 Task: Check the number of townhouses sold in the last 5 years.
Action: Mouse moved to (849, 167)
Screenshot: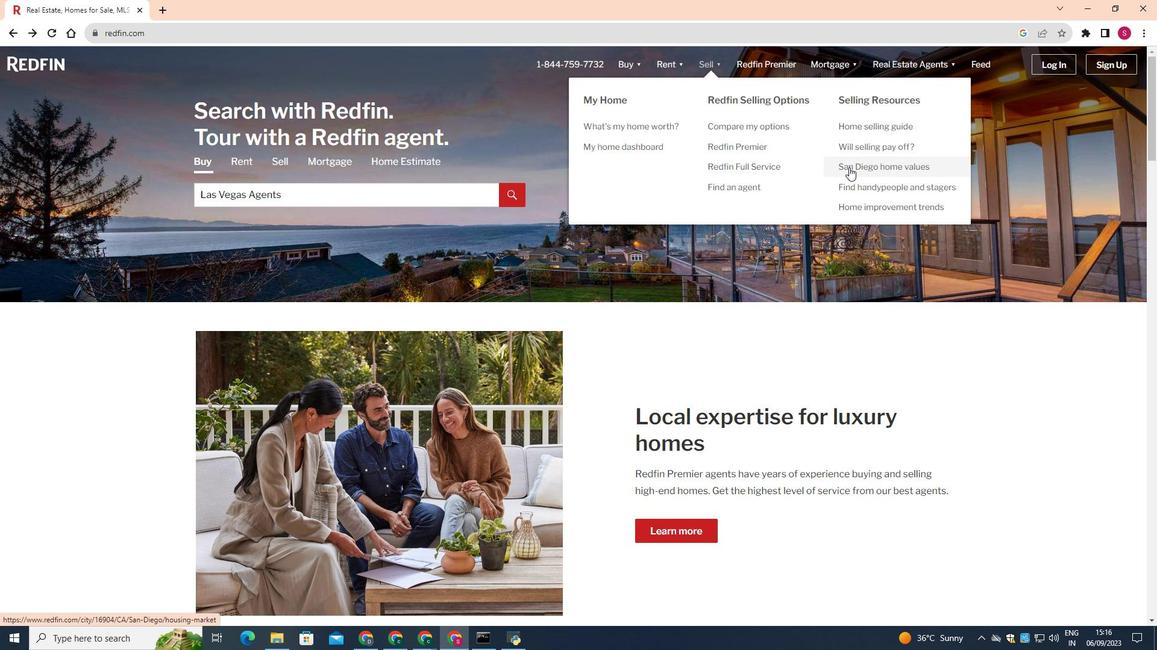 
Action: Mouse pressed left at (849, 167)
Screenshot: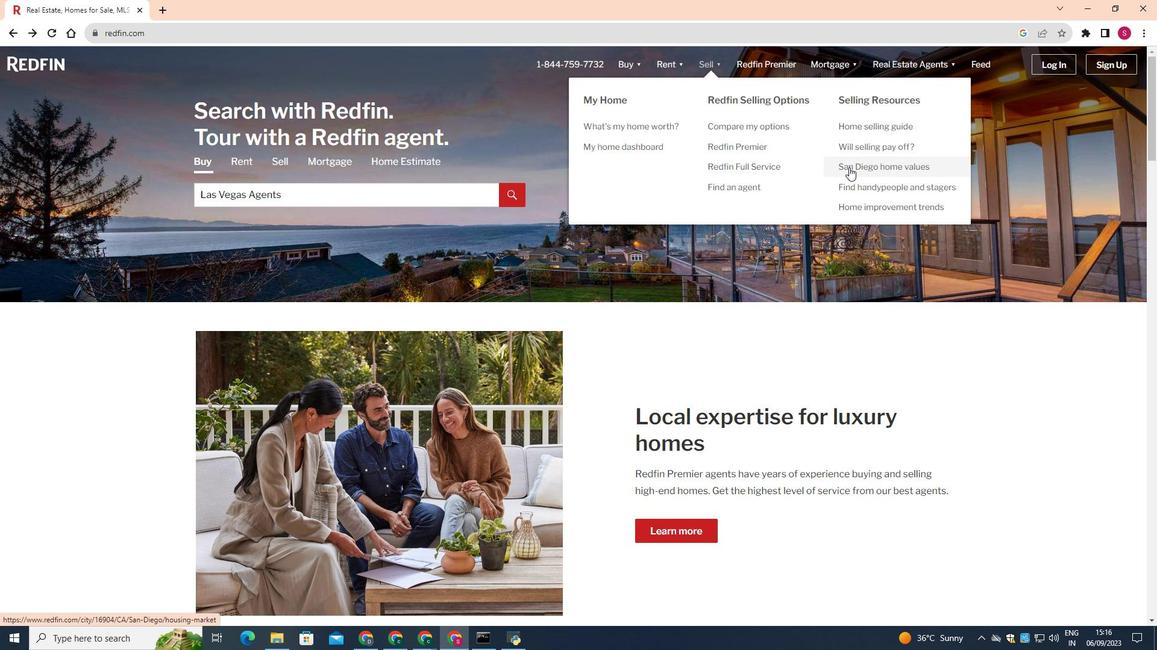 
Action: Mouse moved to (553, 365)
Screenshot: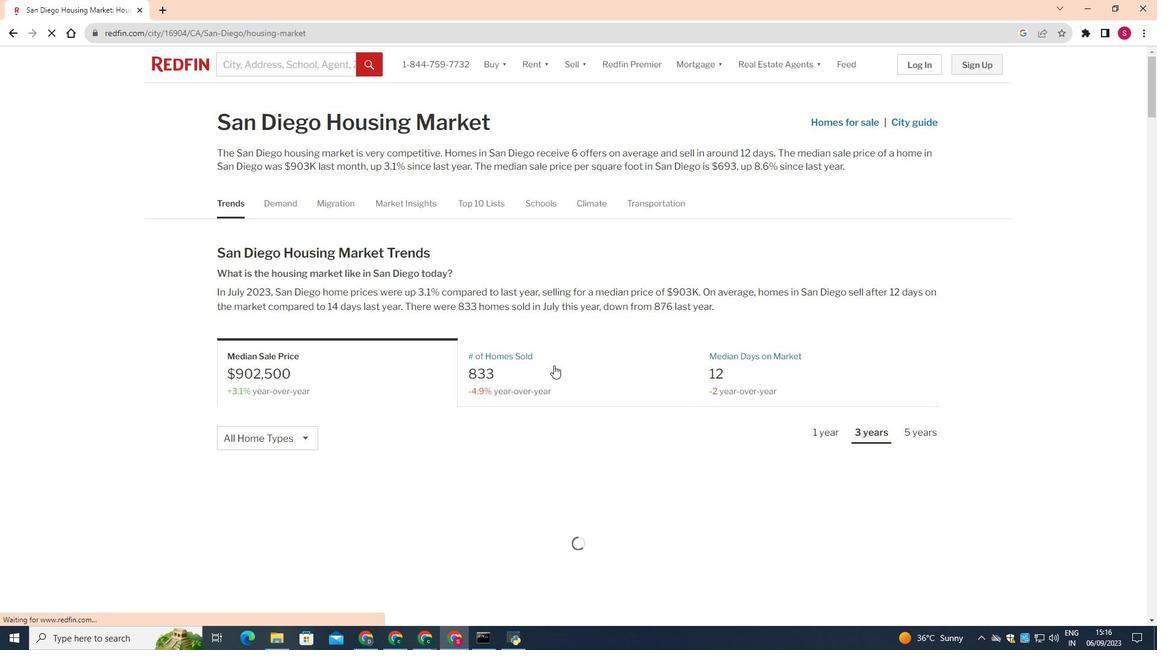 
Action: Mouse pressed left at (553, 365)
Screenshot: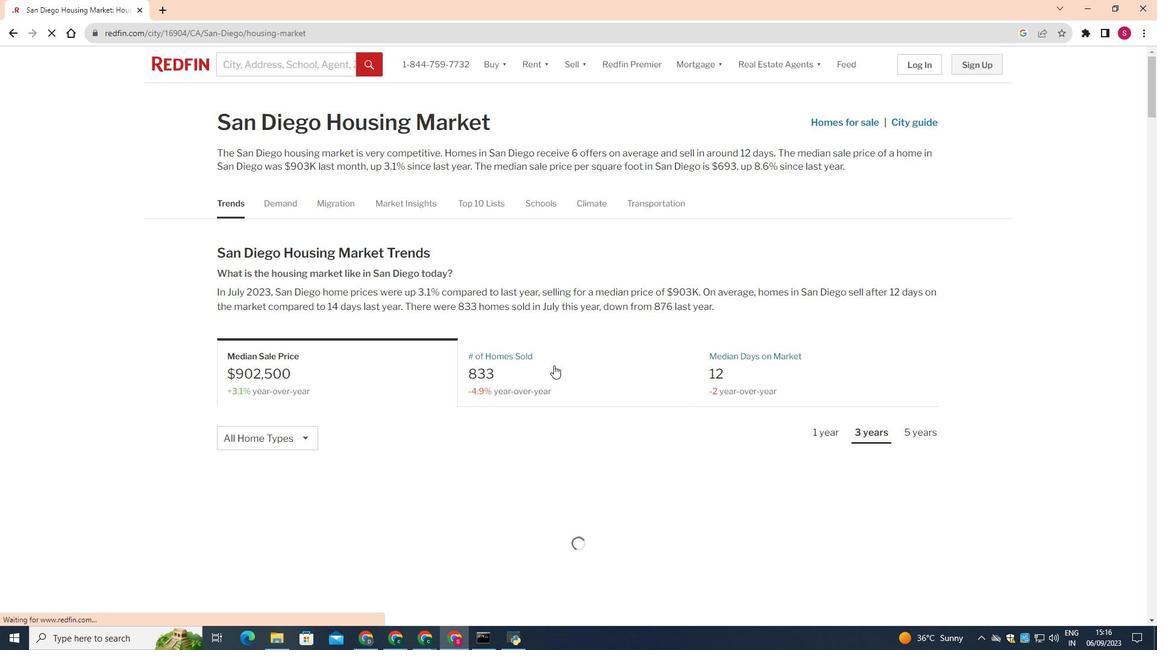 
Action: Mouse moved to (276, 435)
Screenshot: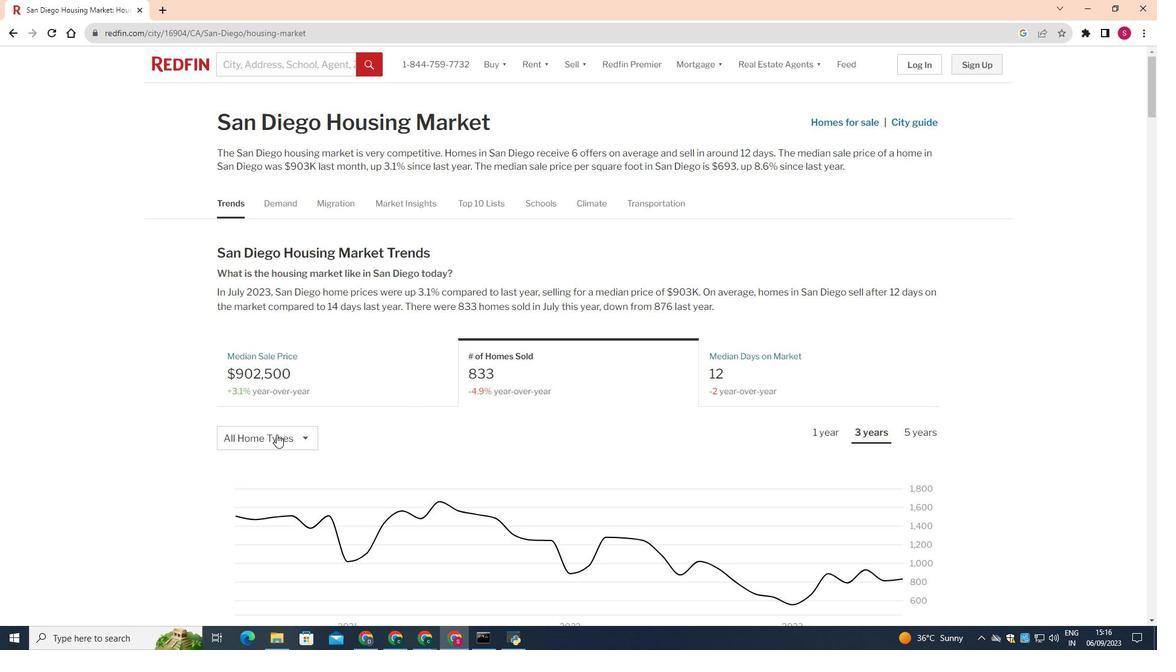 
Action: Mouse pressed left at (276, 435)
Screenshot: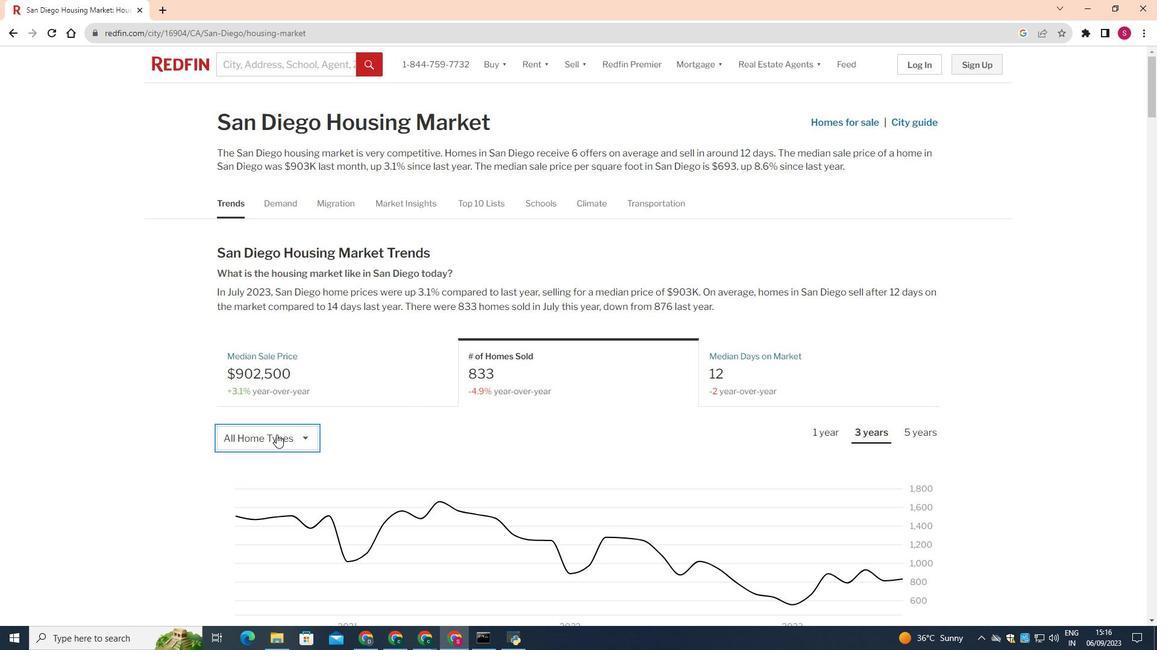 
Action: Mouse moved to (282, 512)
Screenshot: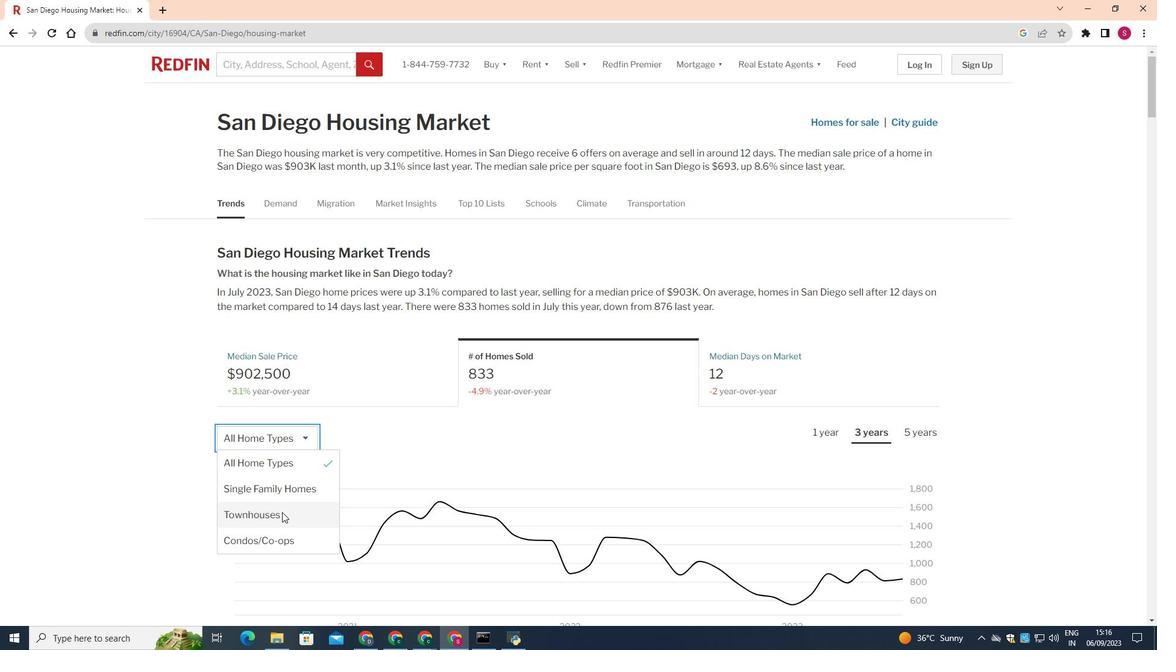 
Action: Mouse pressed left at (282, 512)
Screenshot: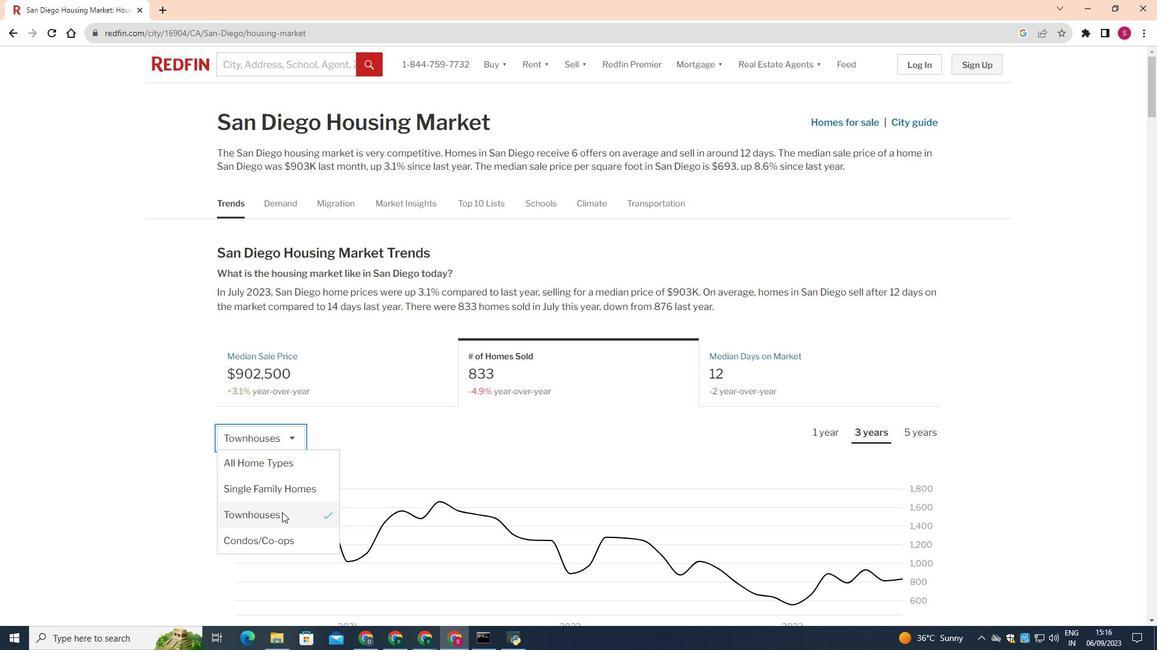 
Action: Mouse moved to (904, 429)
Screenshot: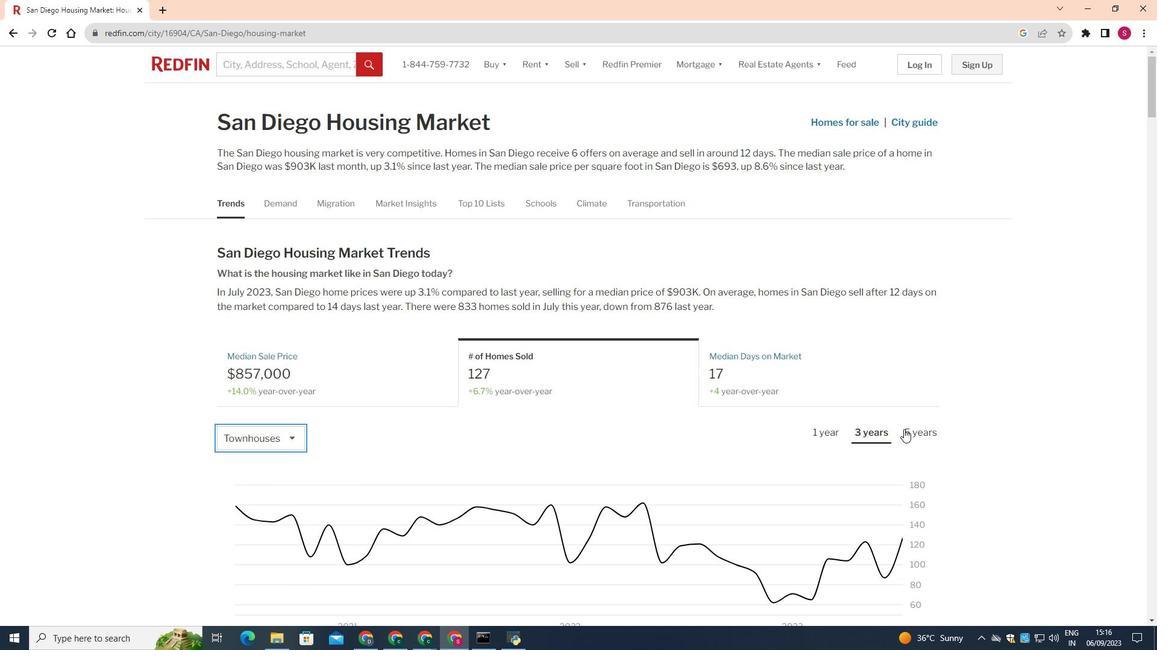
Action: Mouse pressed left at (904, 429)
Screenshot: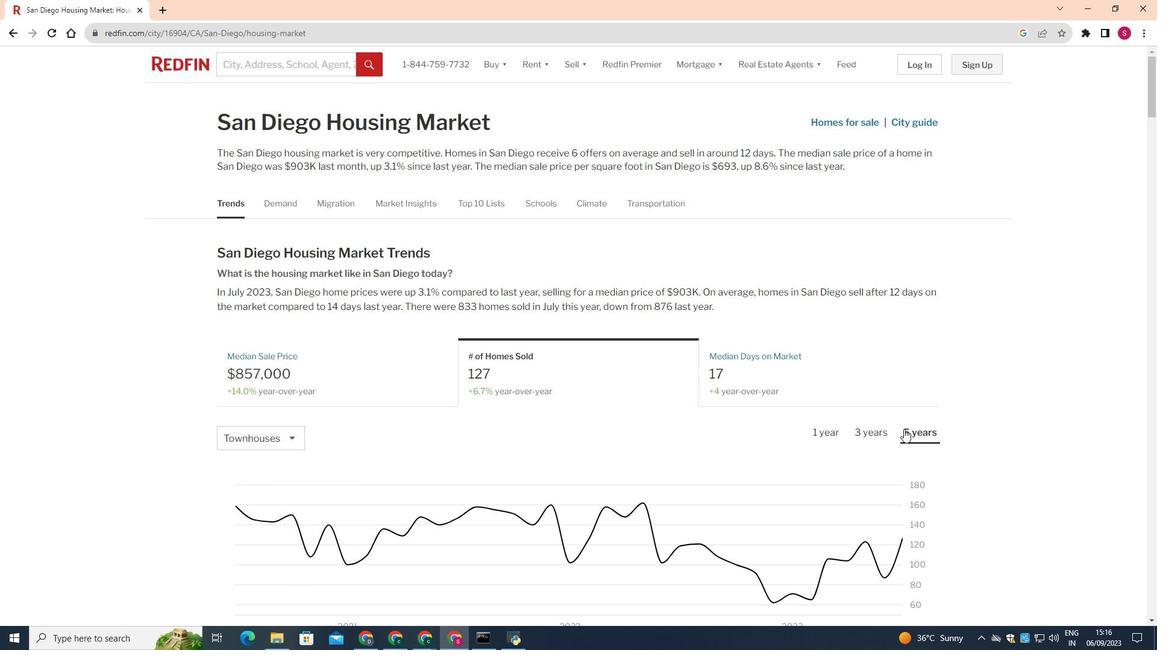 
Action: Mouse moved to (822, 437)
Screenshot: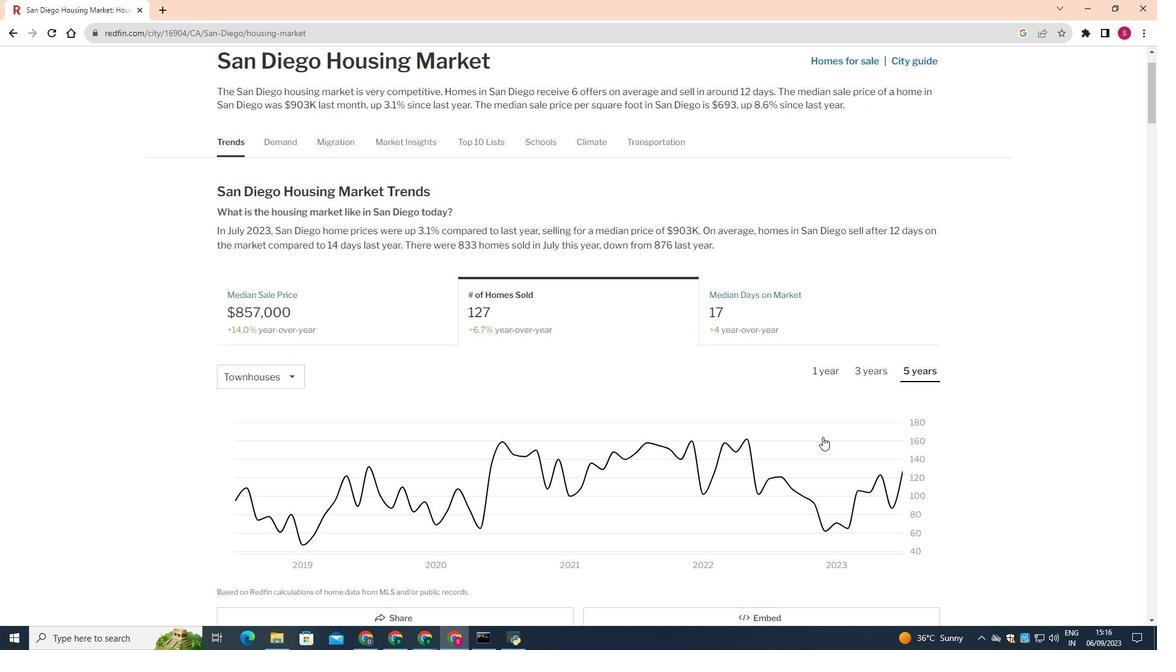 
Action: Mouse scrolled (822, 436) with delta (0, 0)
Screenshot: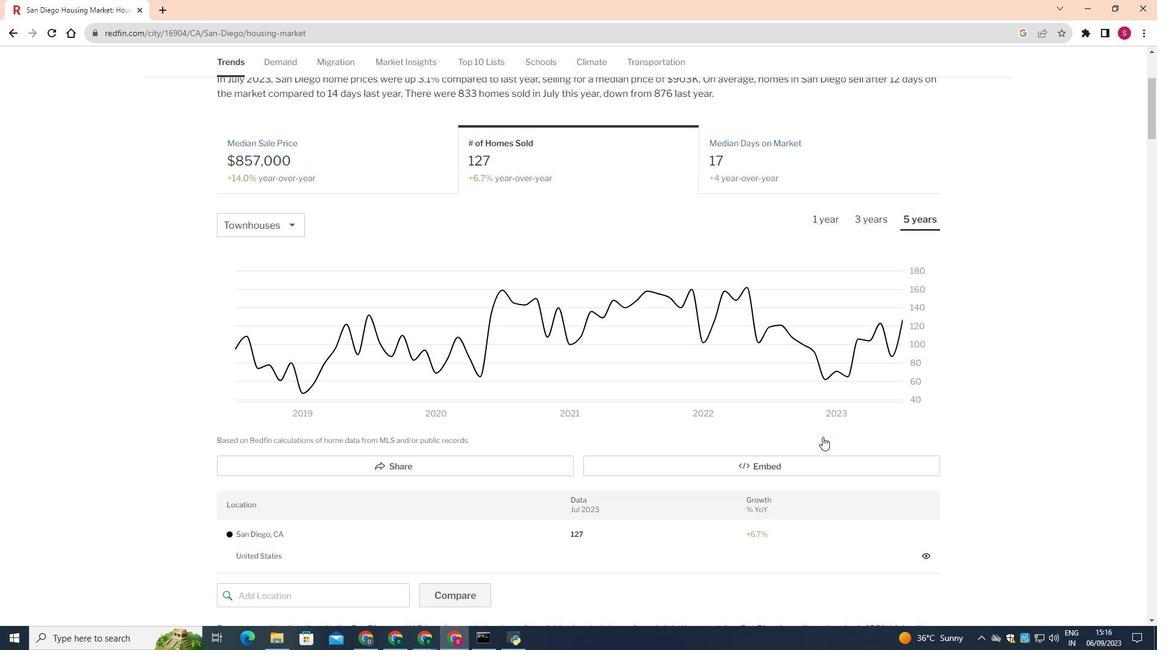 
Action: Mouse scrolled (822, 436) with delta (0, 0)
Screenshot: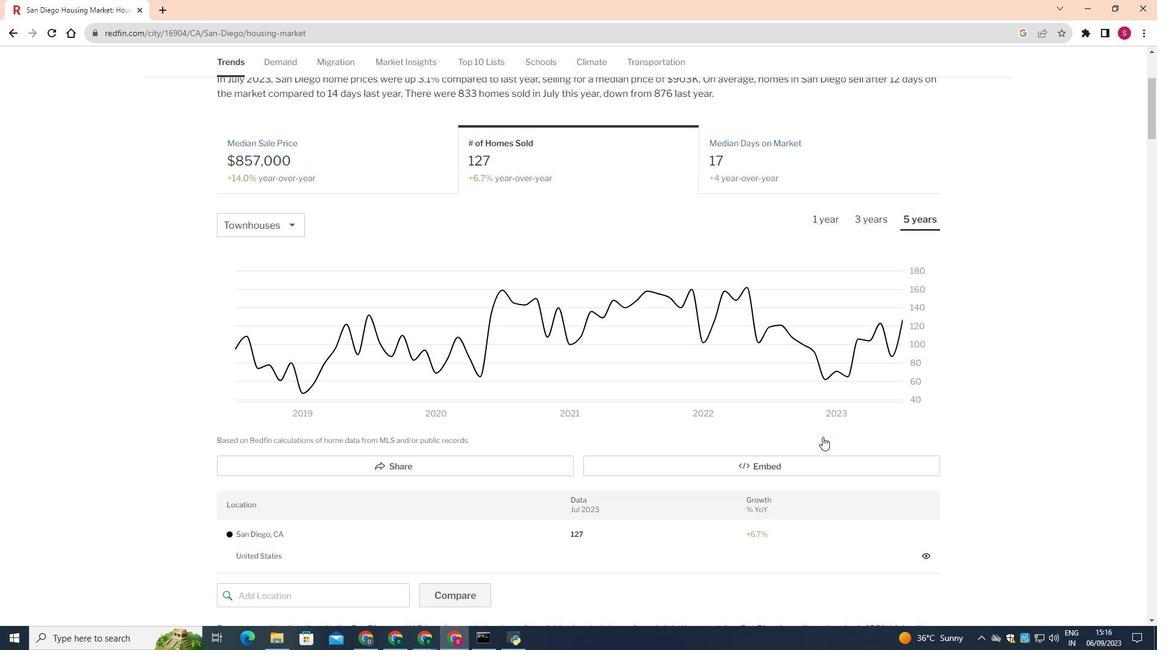 
Action: Mouse scrolled (822, 436) with delta (0, 0)
Screenshot: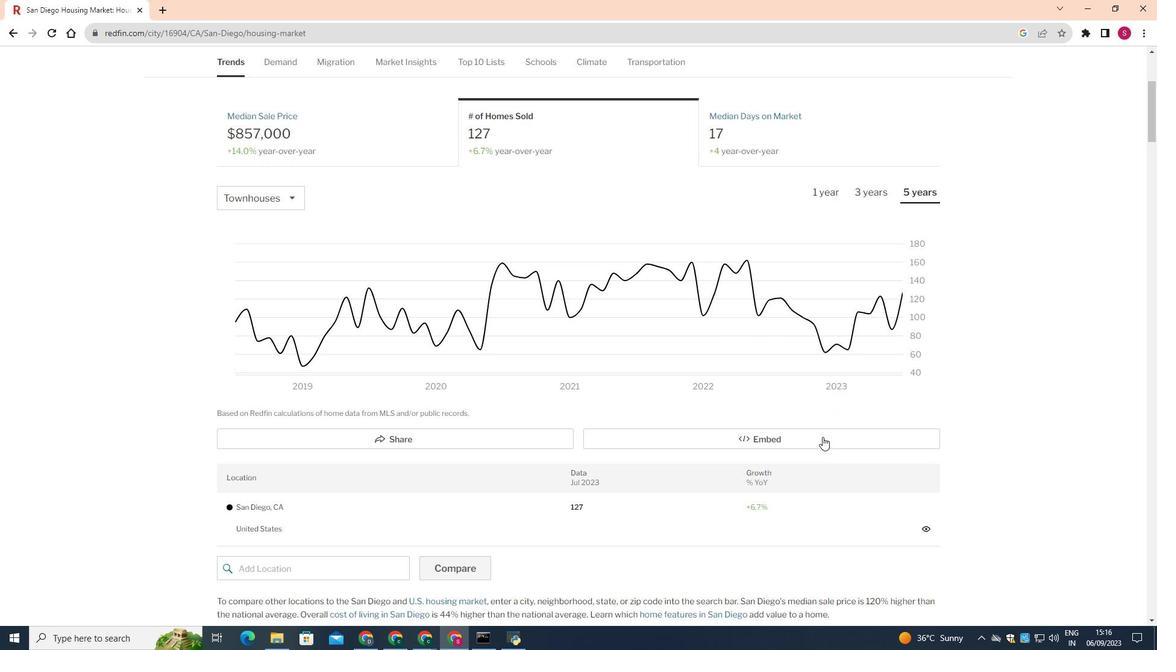 
Action: Mouse scrolled (822, 436) with delta (0, 0)
Screenshot: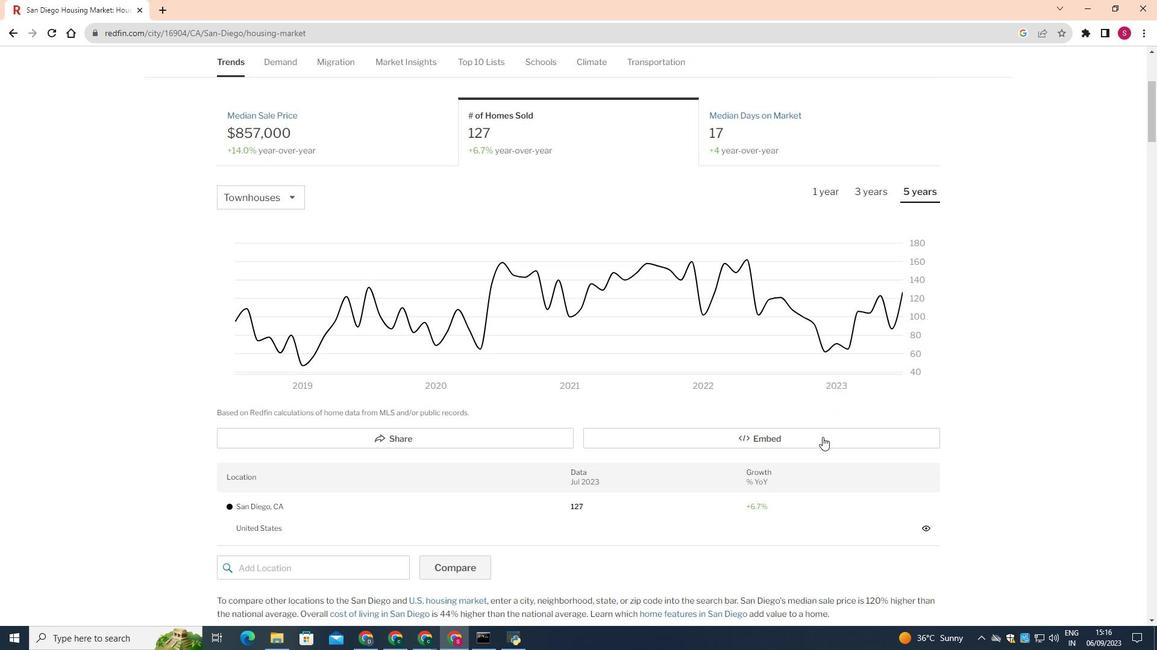 
Action: Mouse scrolled (822, 436) with delta (0, 0)
Screenshot: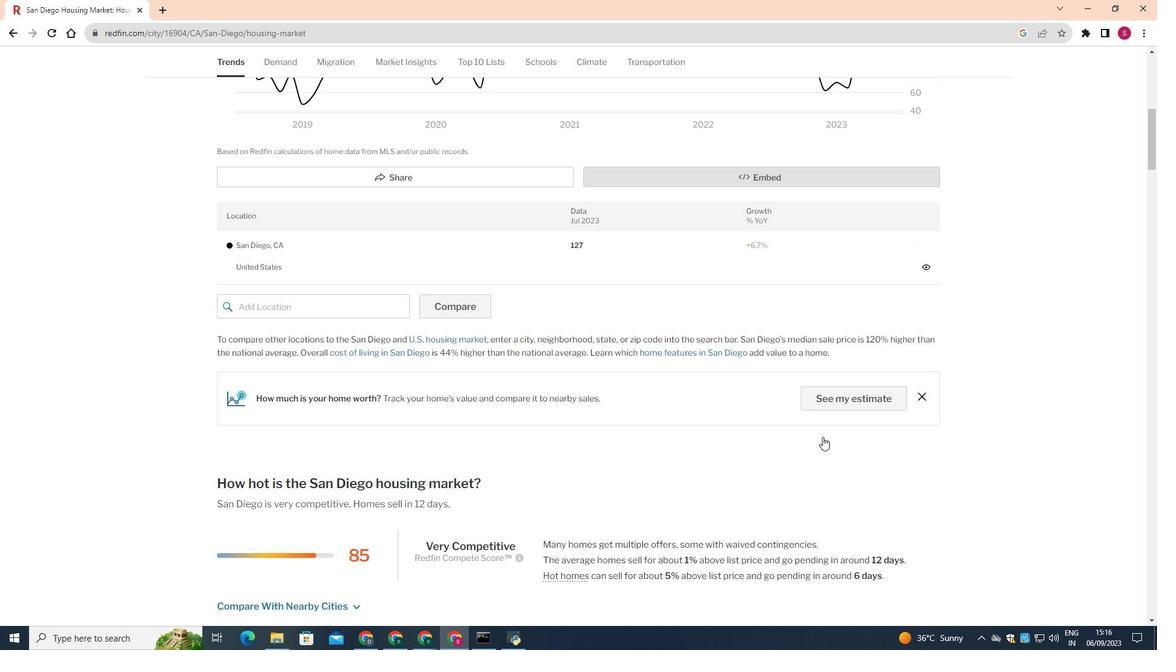 
Action: Mouse scrolled (822, 436) with delta (0, 0)
Screenshot: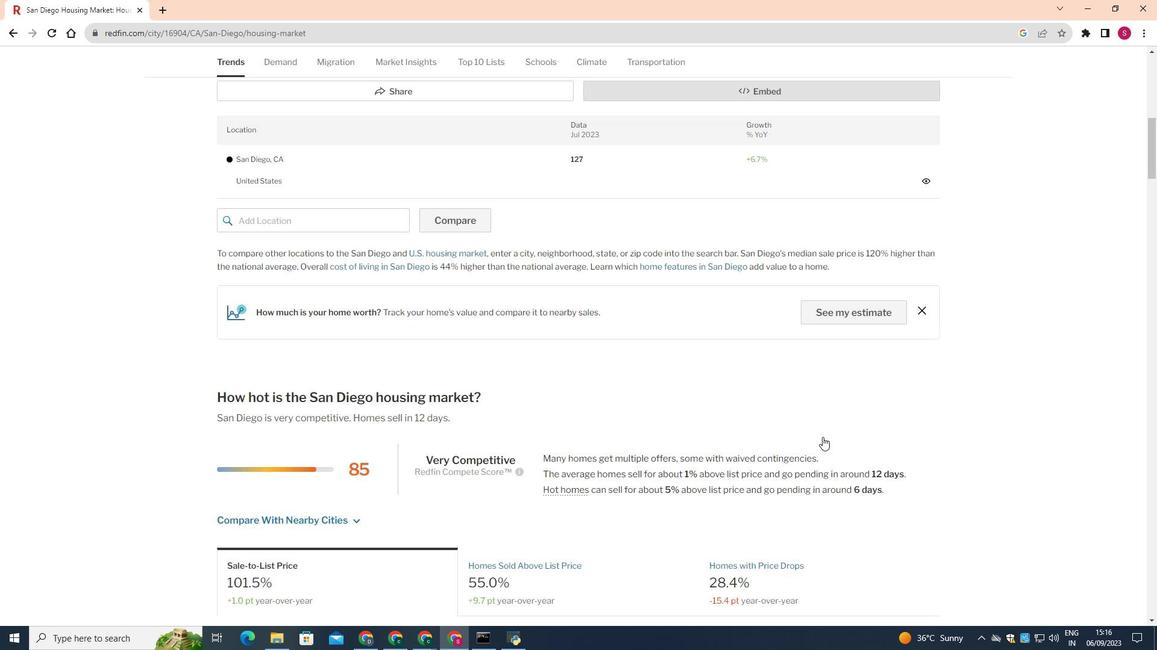
Action: Mouse scrolled (822, 436) with delta (0, 0)
Screenshot: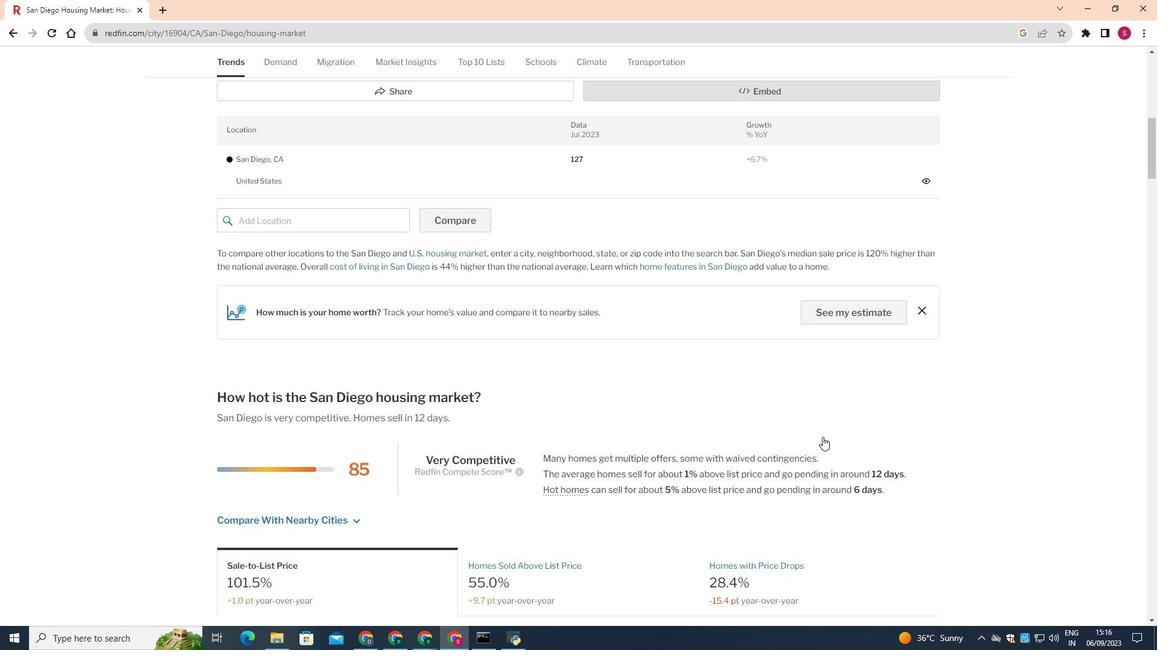 
Action: Mouse scrolled (822, 436) with delta (0, 0)
Screenshot: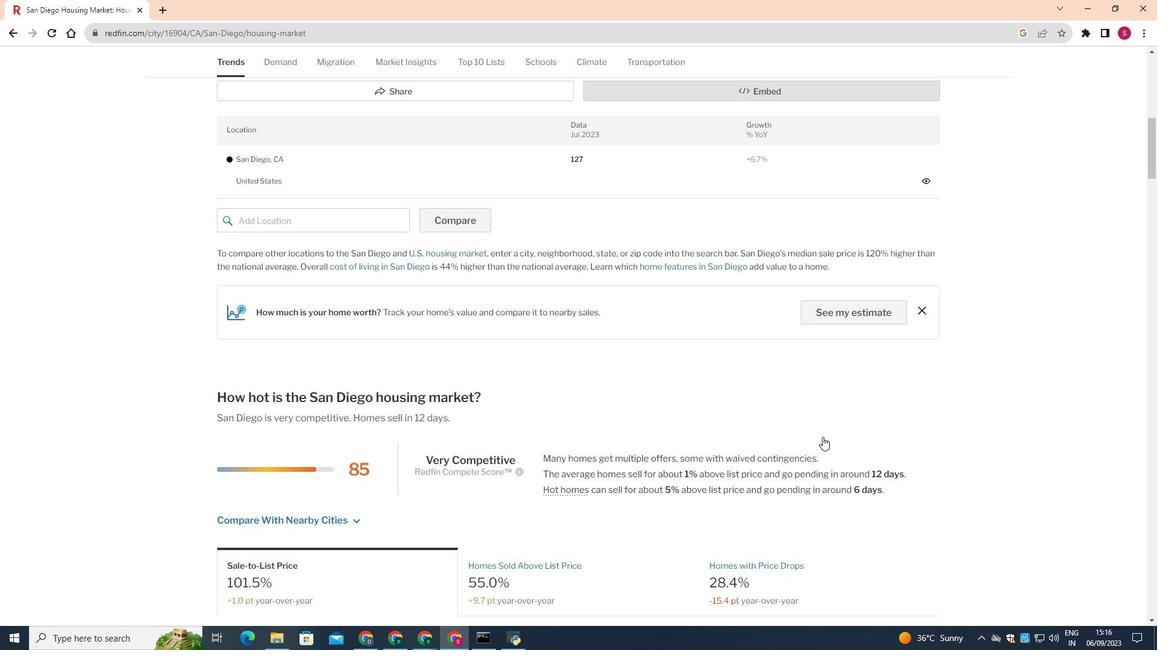 
Action: Mouse scrolled (822, 436) with delta (0, 0)
Screenshot: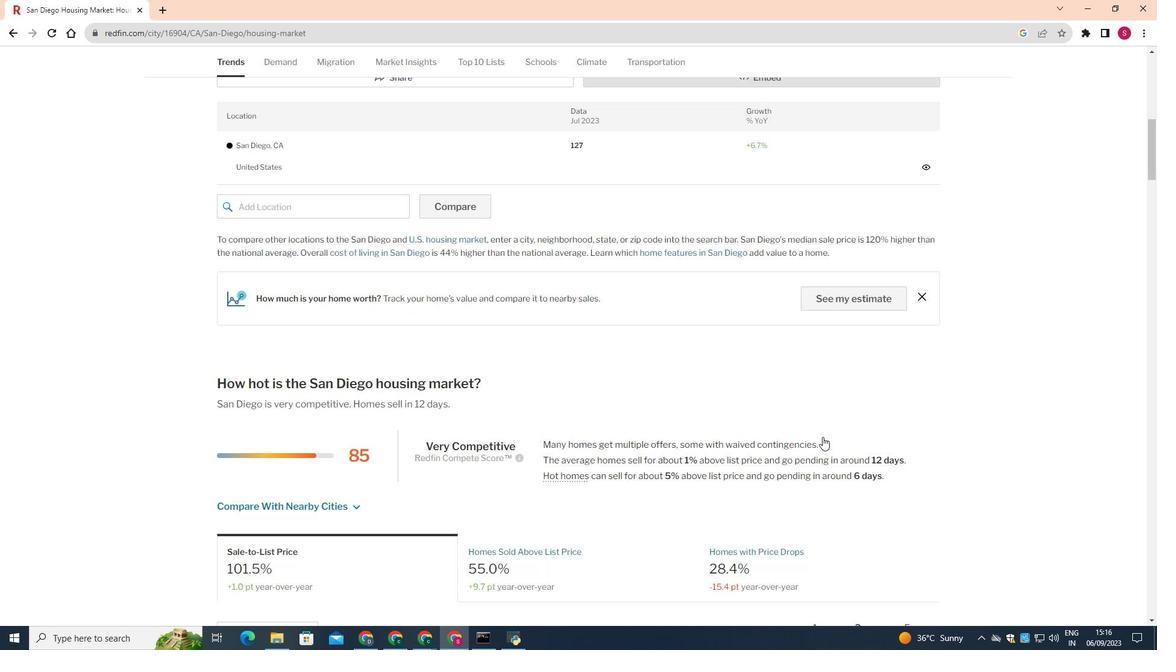 
Action: Mouse scrolled (822, 436) with delta (0, 0)
Screenshot: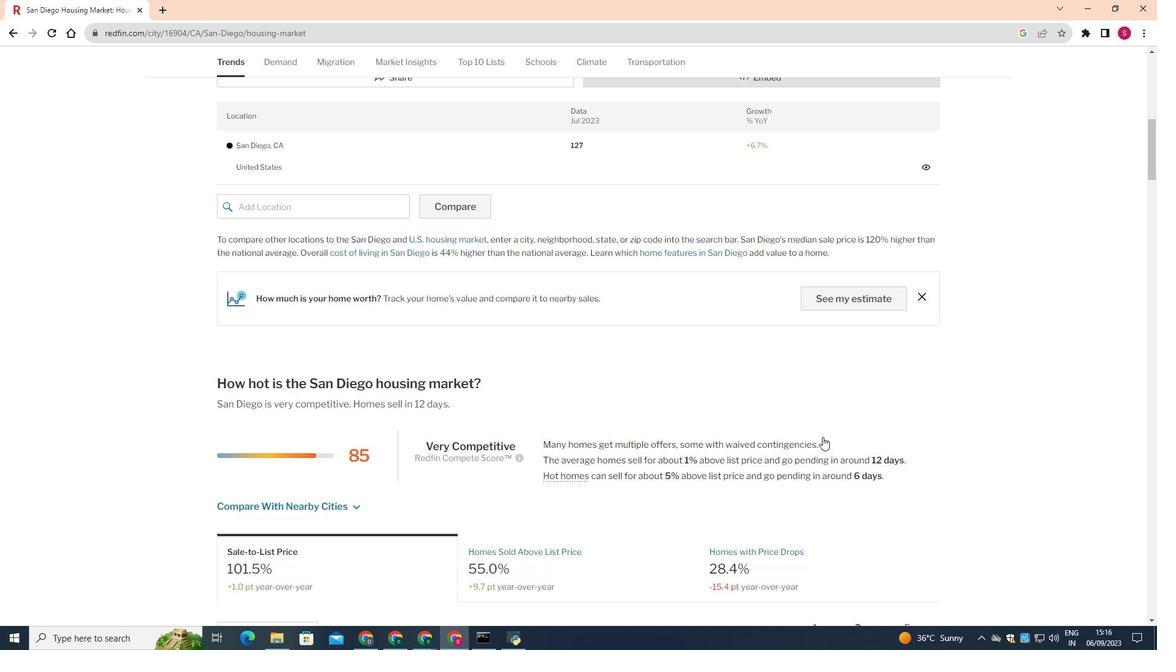 
Action: Mouse scrolled (822, 436) with delta (0, 0)
Screenshot: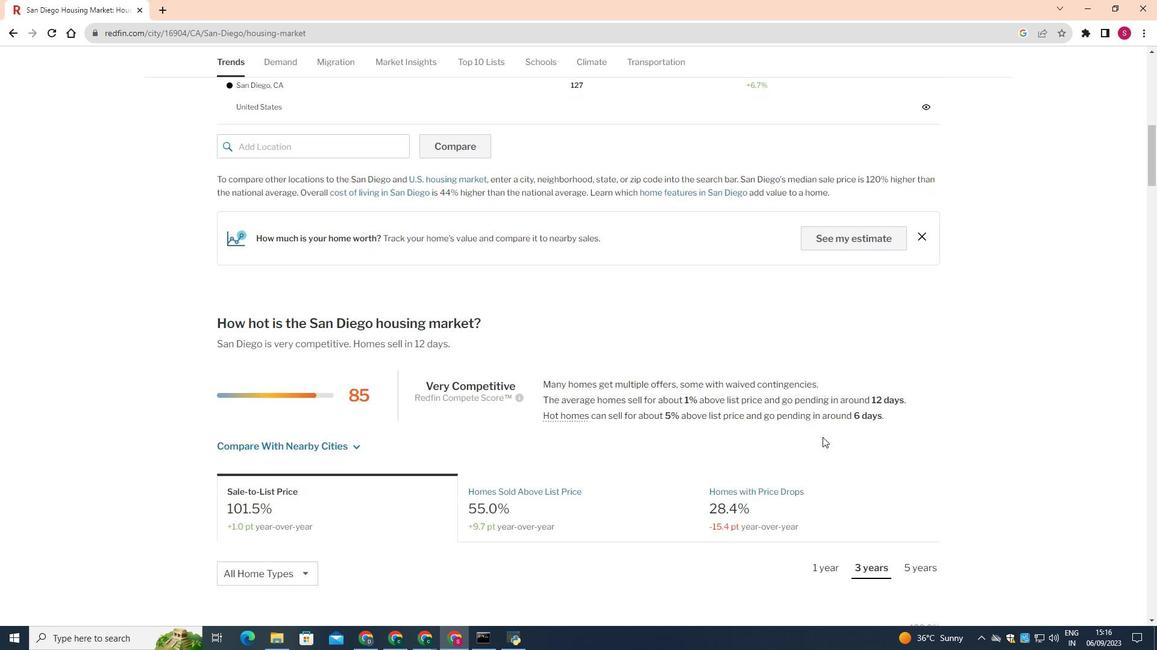 
